 Task: Create a task  Migrate website to a new hosting provider , assign it to team member softage.9@softage.net in the project ZoomTech and update the status of the task to  On Track  , set the priority of the task to High.
Action: Mouse moved to (104, 534)
Screenshot: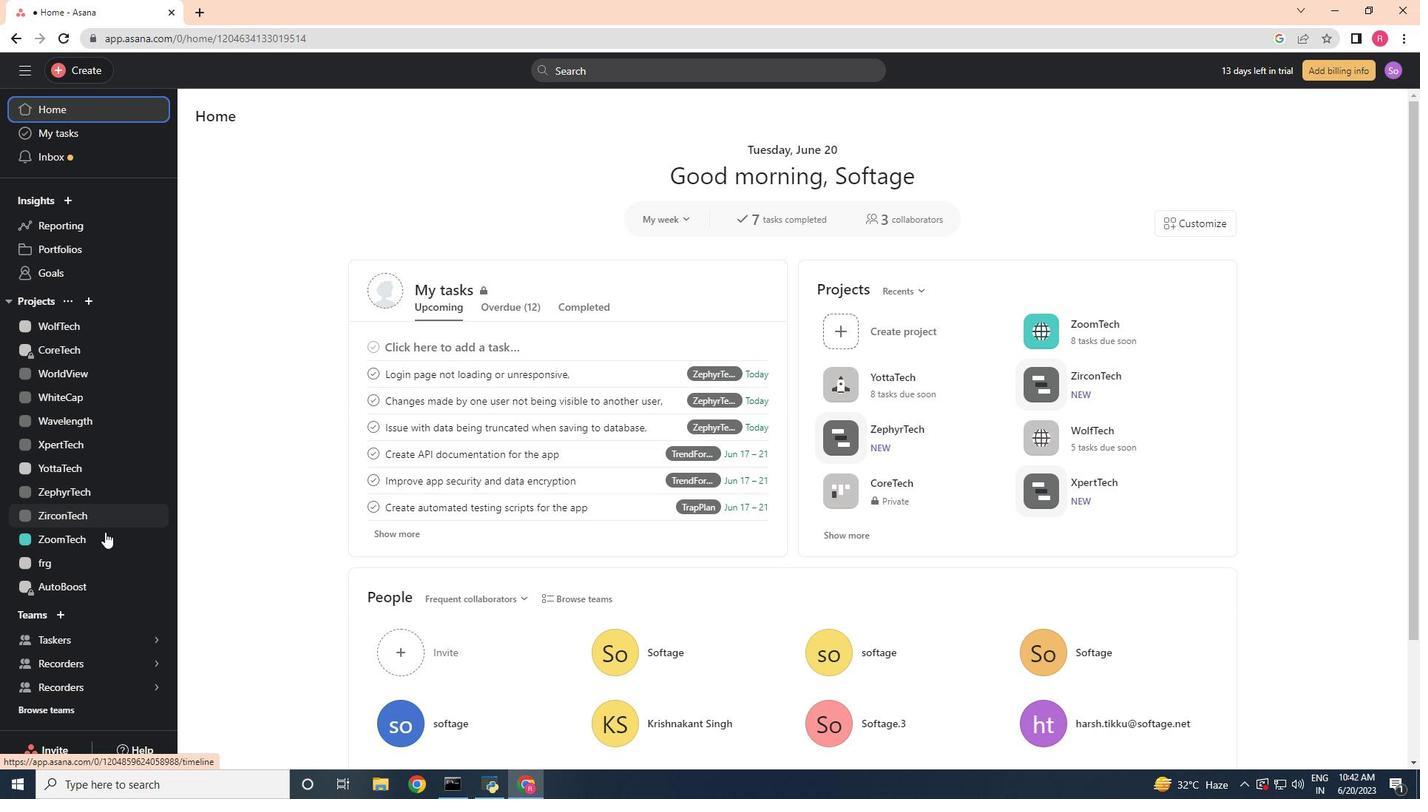 
Action: Mouse pressed left at (104, 534)
Screenshot: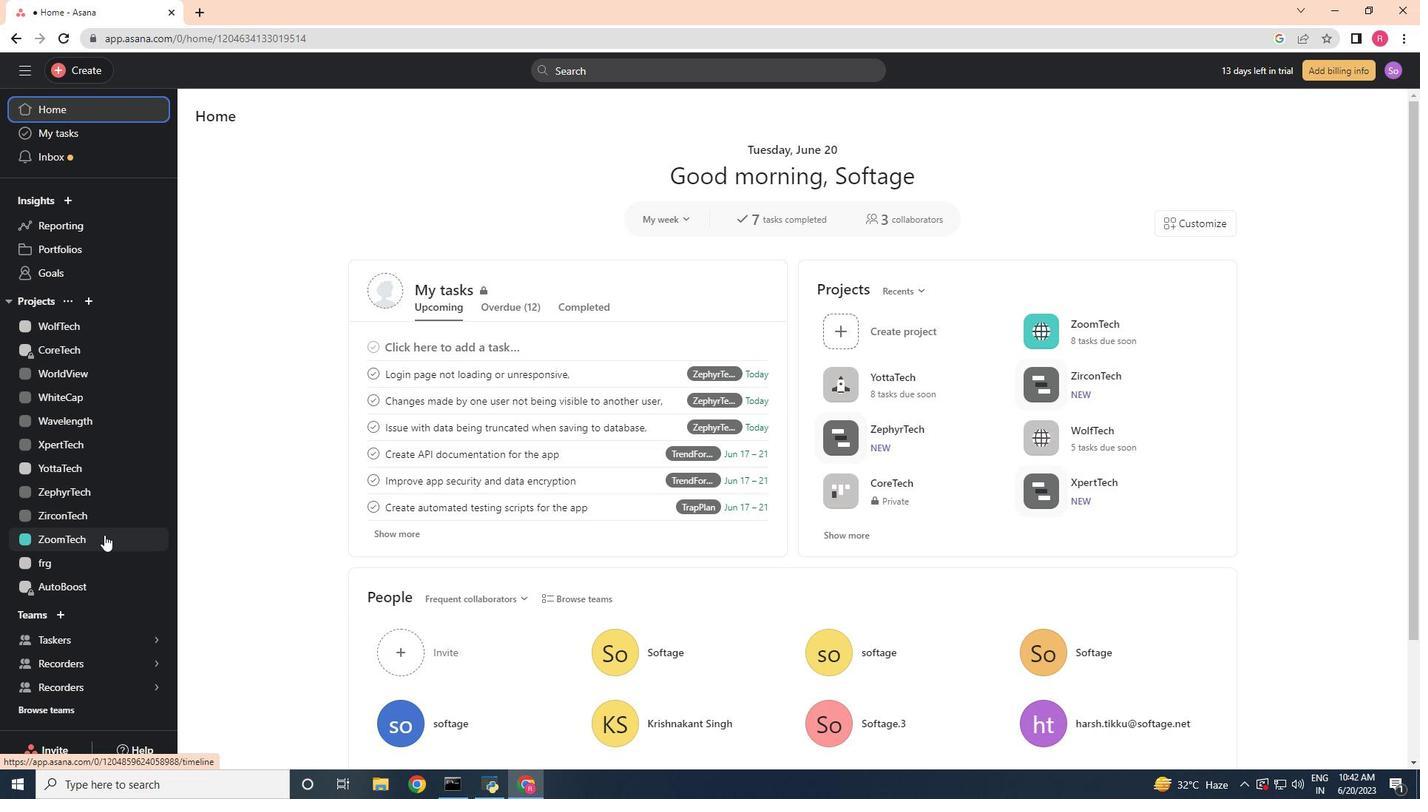 
Action: Mouse moved to (219, 188)
Screenshot: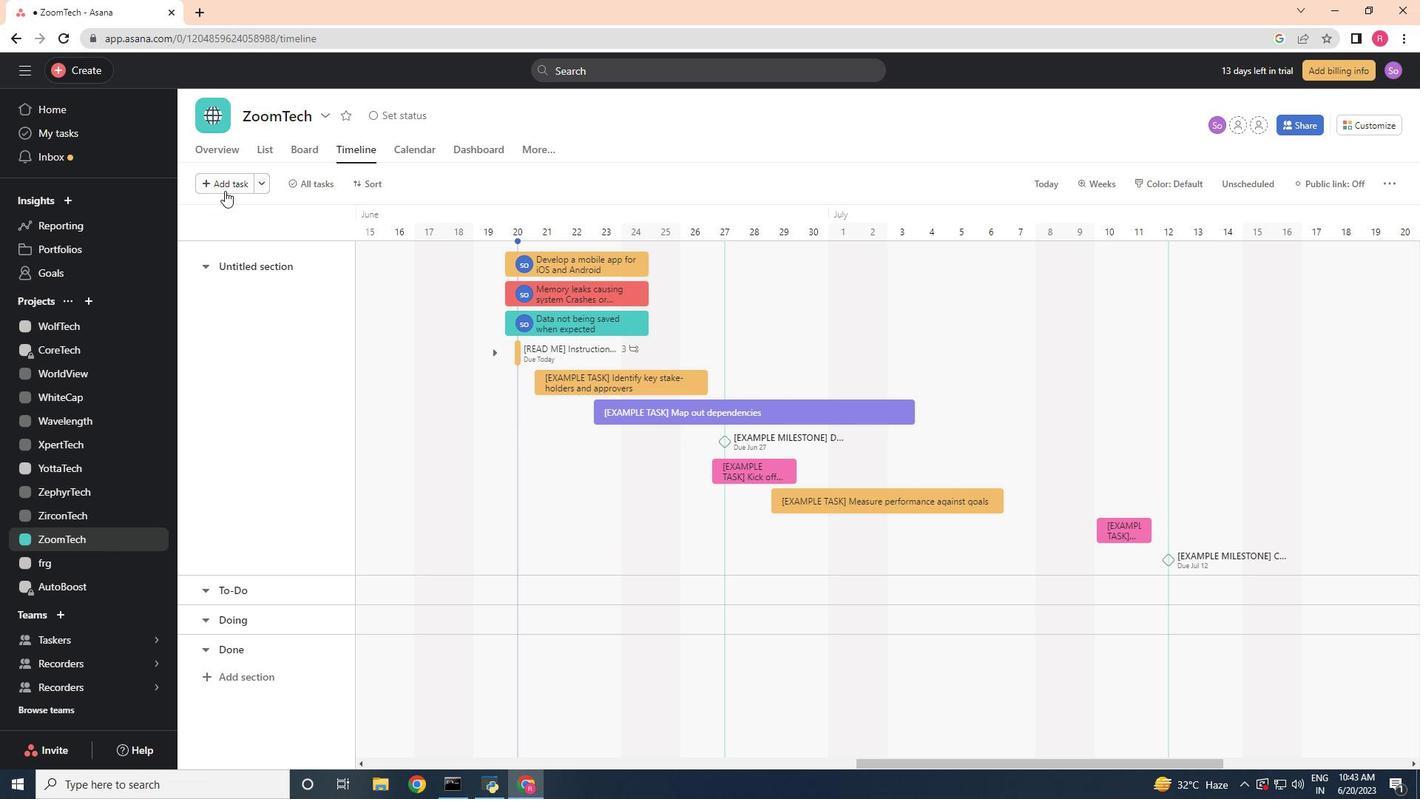 
Action: Mouse pressed left at (219, 188)
Screenshot: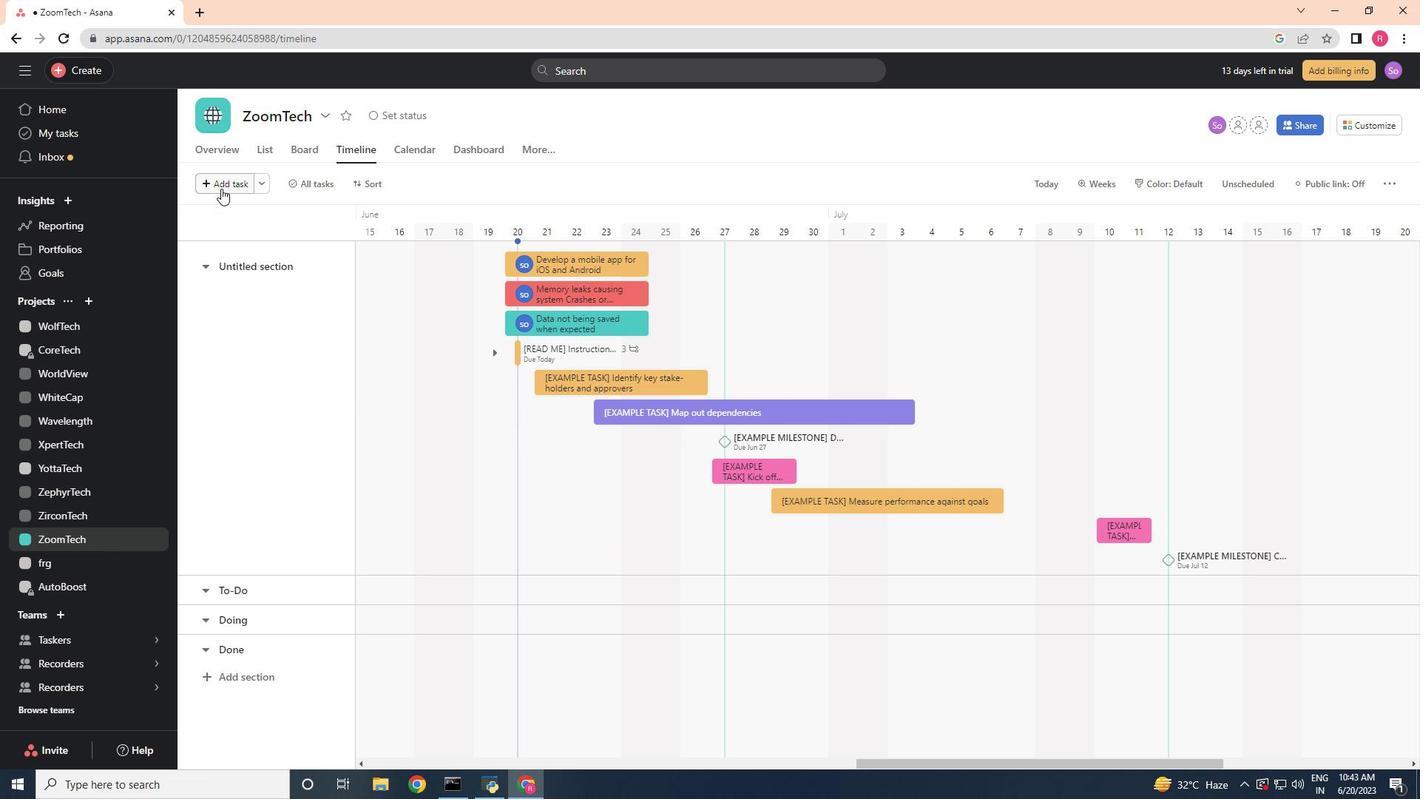 
Action: Key pressed <Key.shift>Migrate<Key.space>website<Key.space>to<Key.space>a<Key.space>new<Key.space>hosting<Key.space>provider<Key.space>
Screenshot: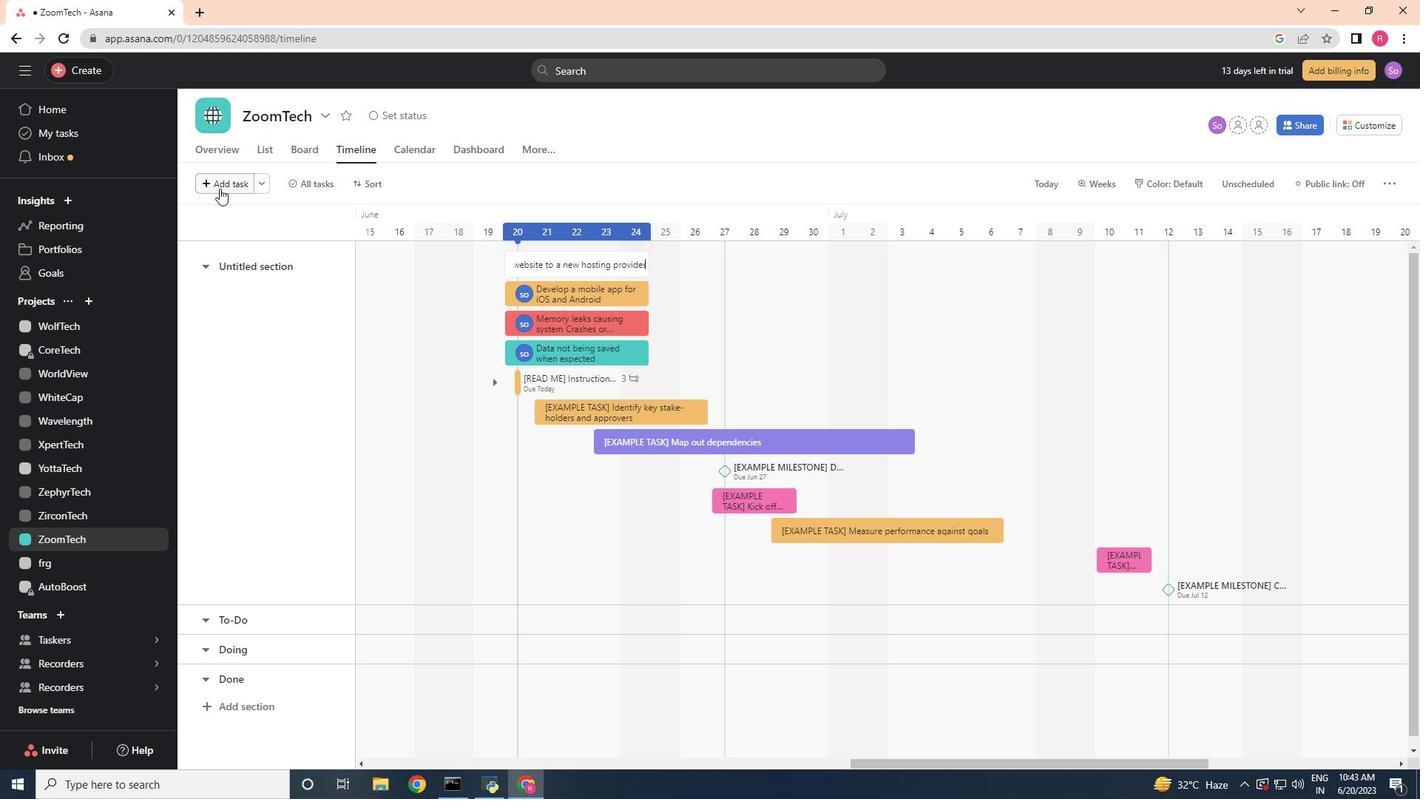 
Action: Mouse moved to (572, 267)
Screenshot: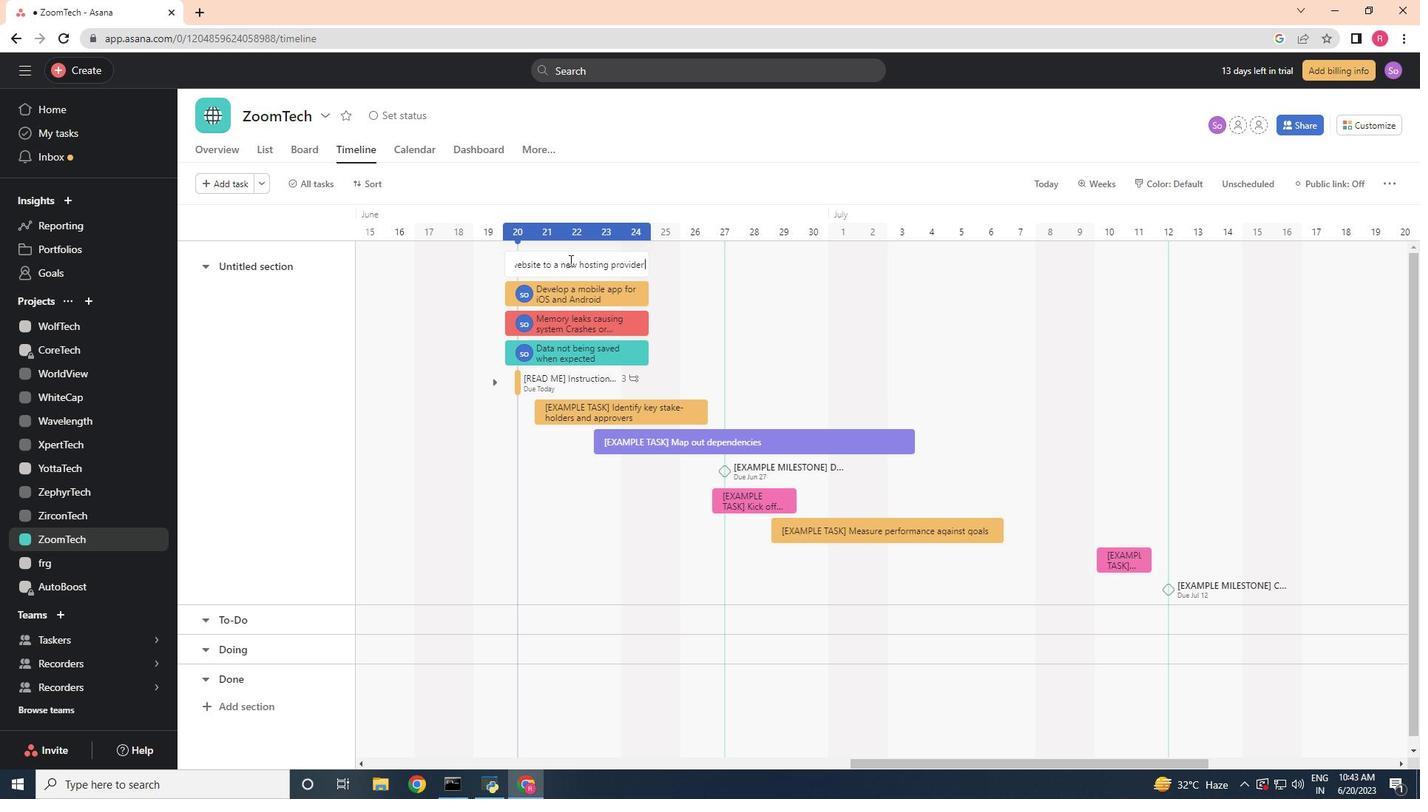 
Action: Mouse pressed left at (572, 267)
Screenshot: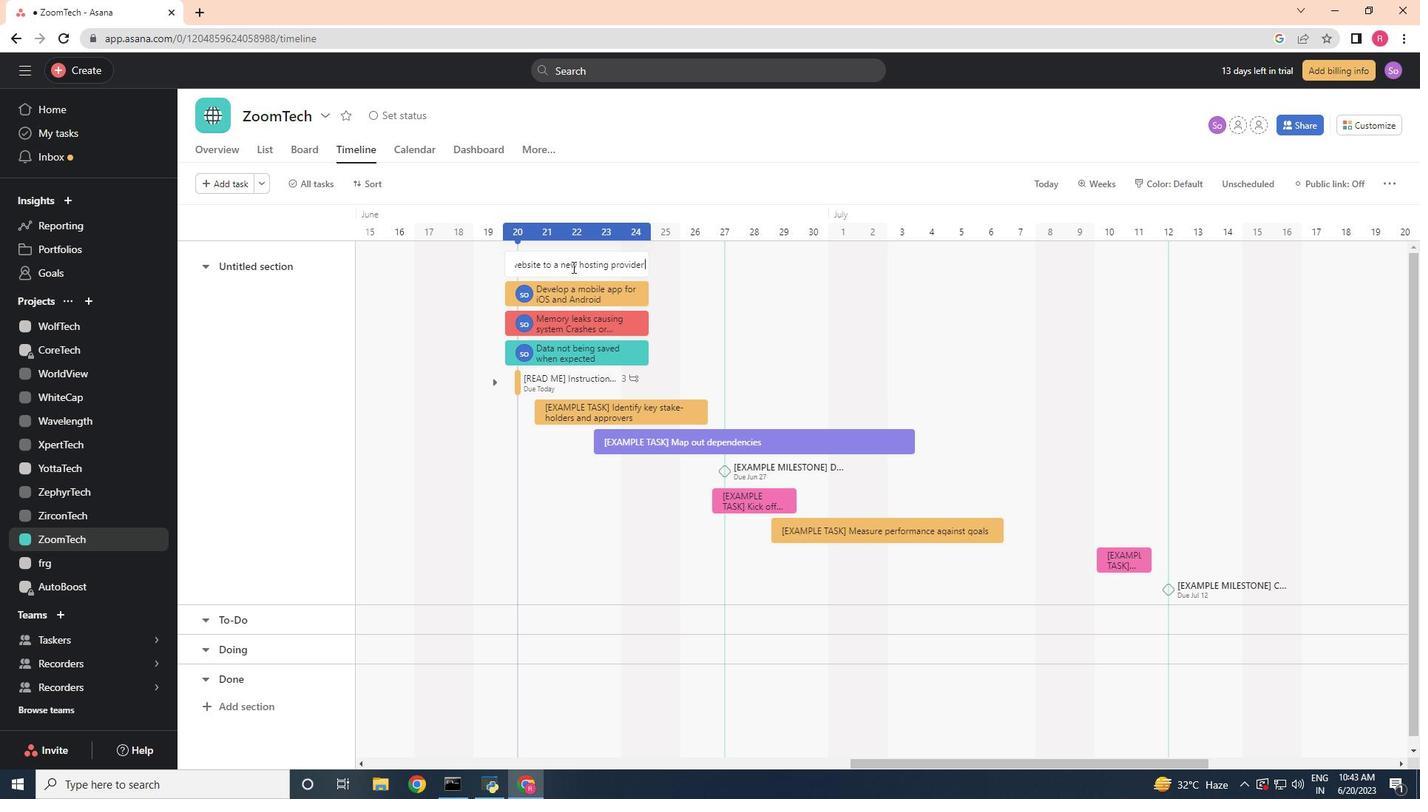 
Action: Mouse moved to (1067, 259)
Screenshot: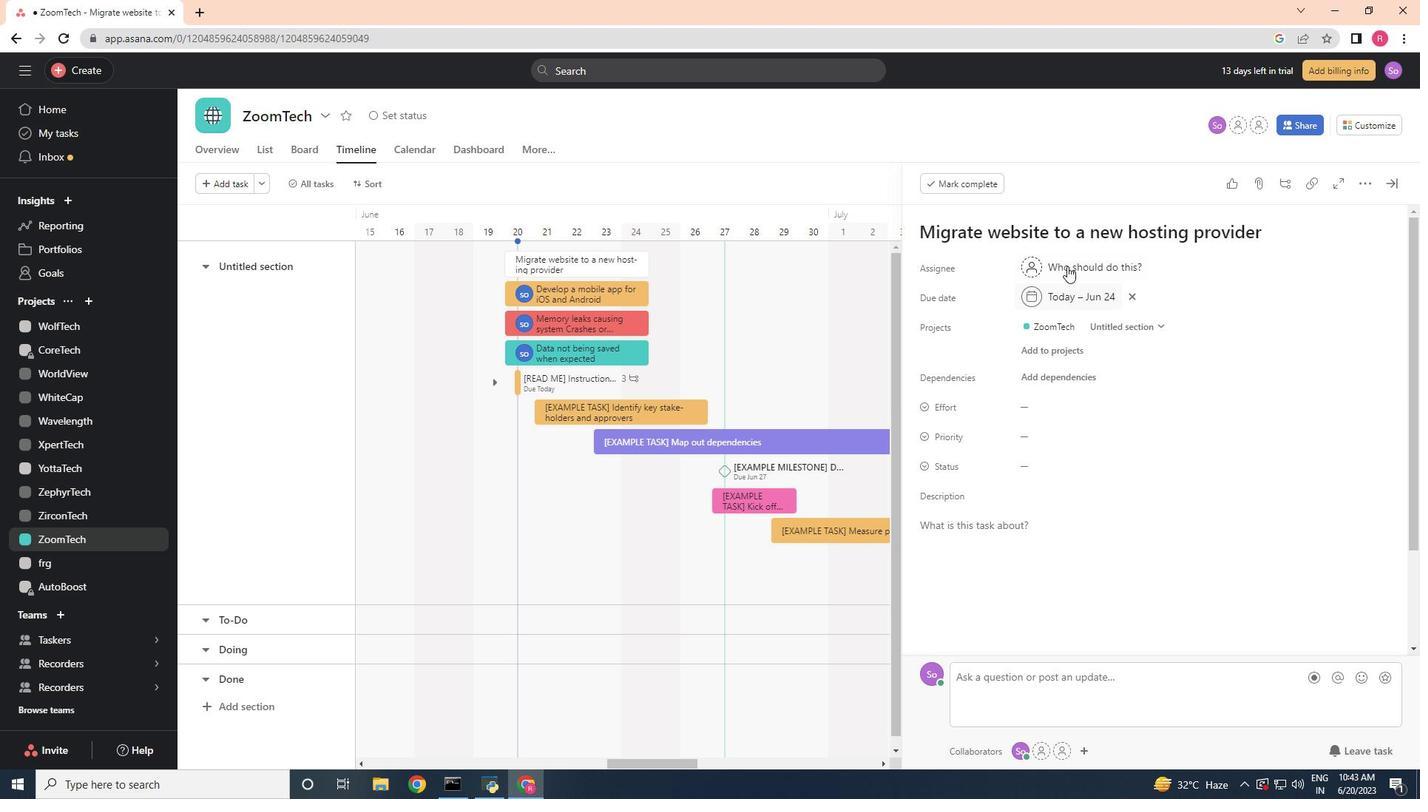 
Action: Mouse pressed left at (1067, 259)
Screenshot: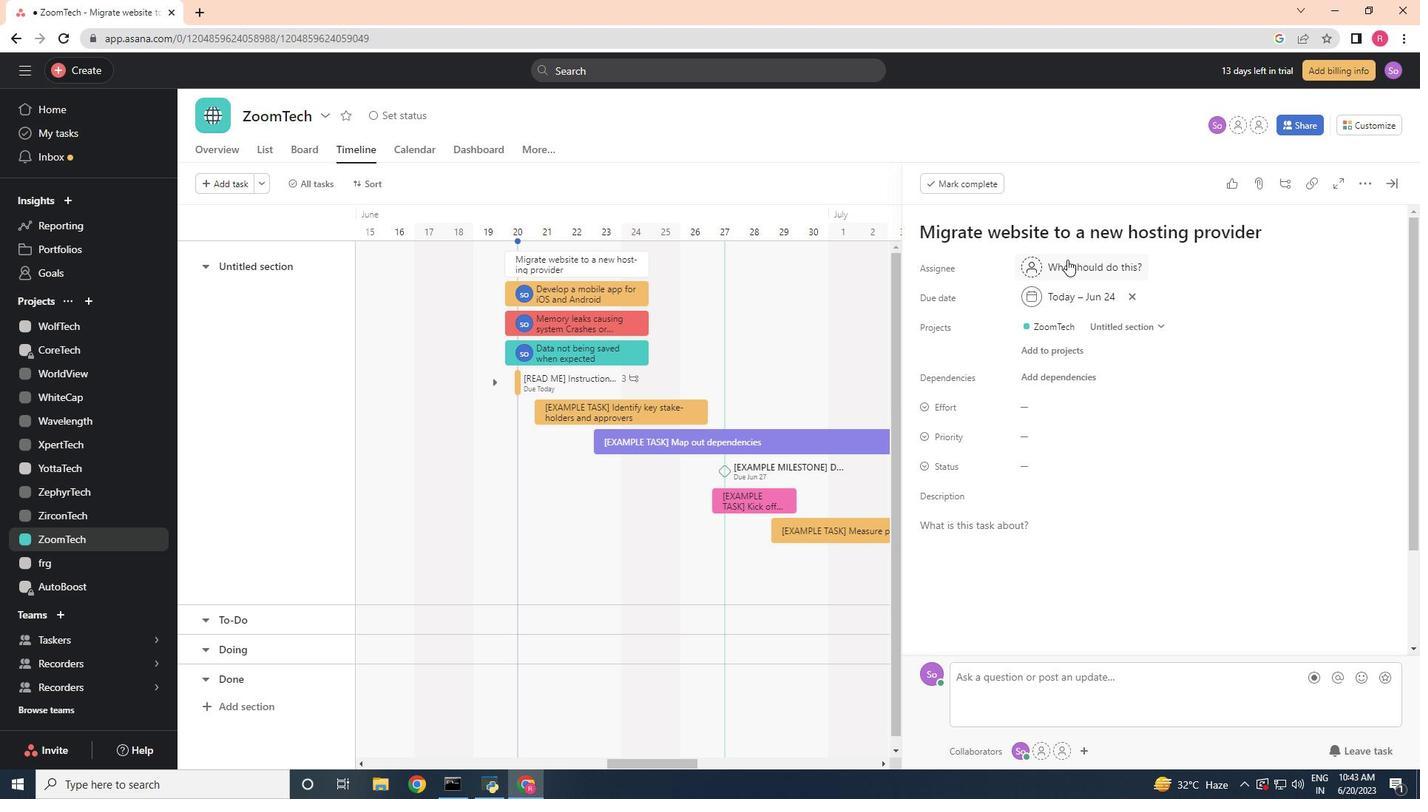 
Action: Mouse moved to (400, 427)
Screenshot: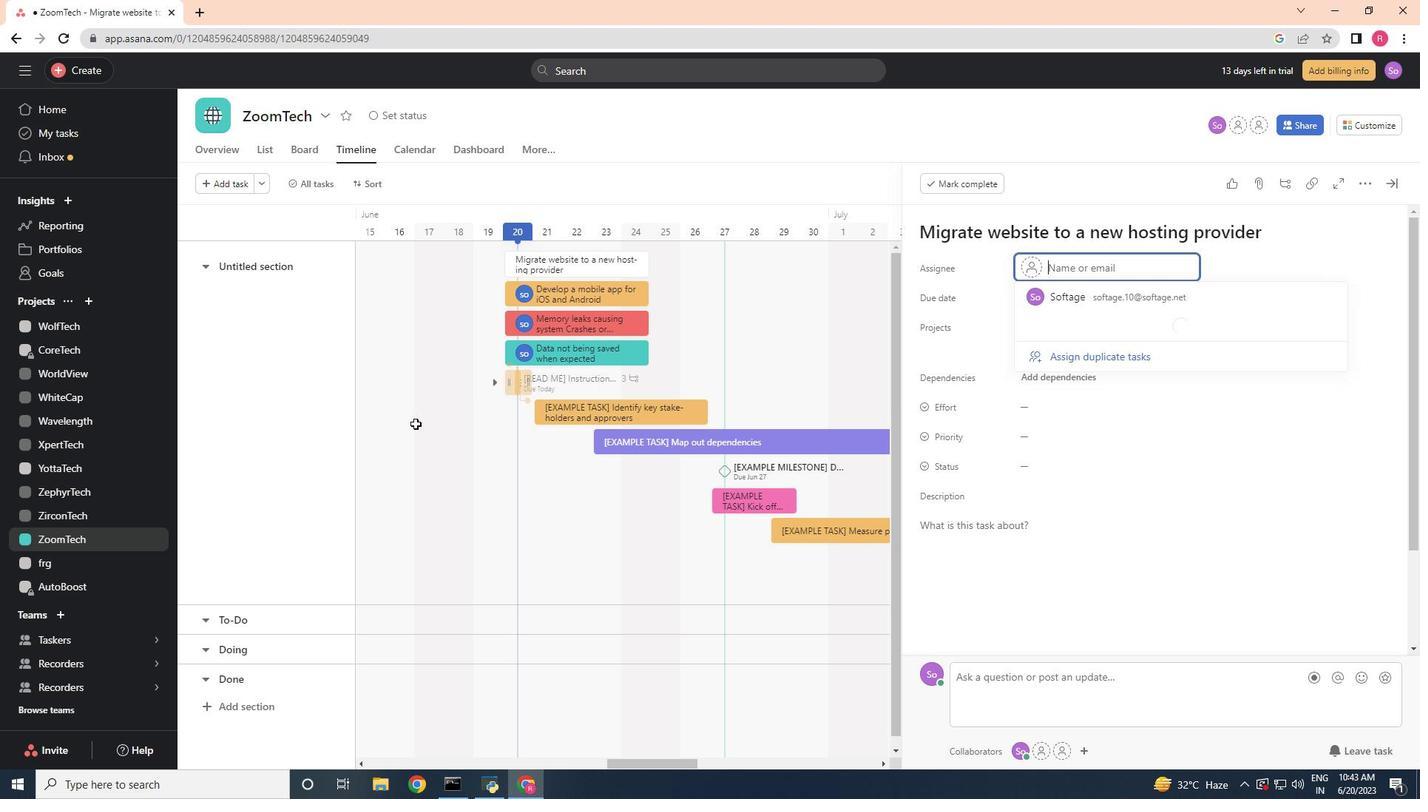 
Action: Key pressed si<Key.backspace>oftage.9<Key.shift>@softage.net
Screenshot: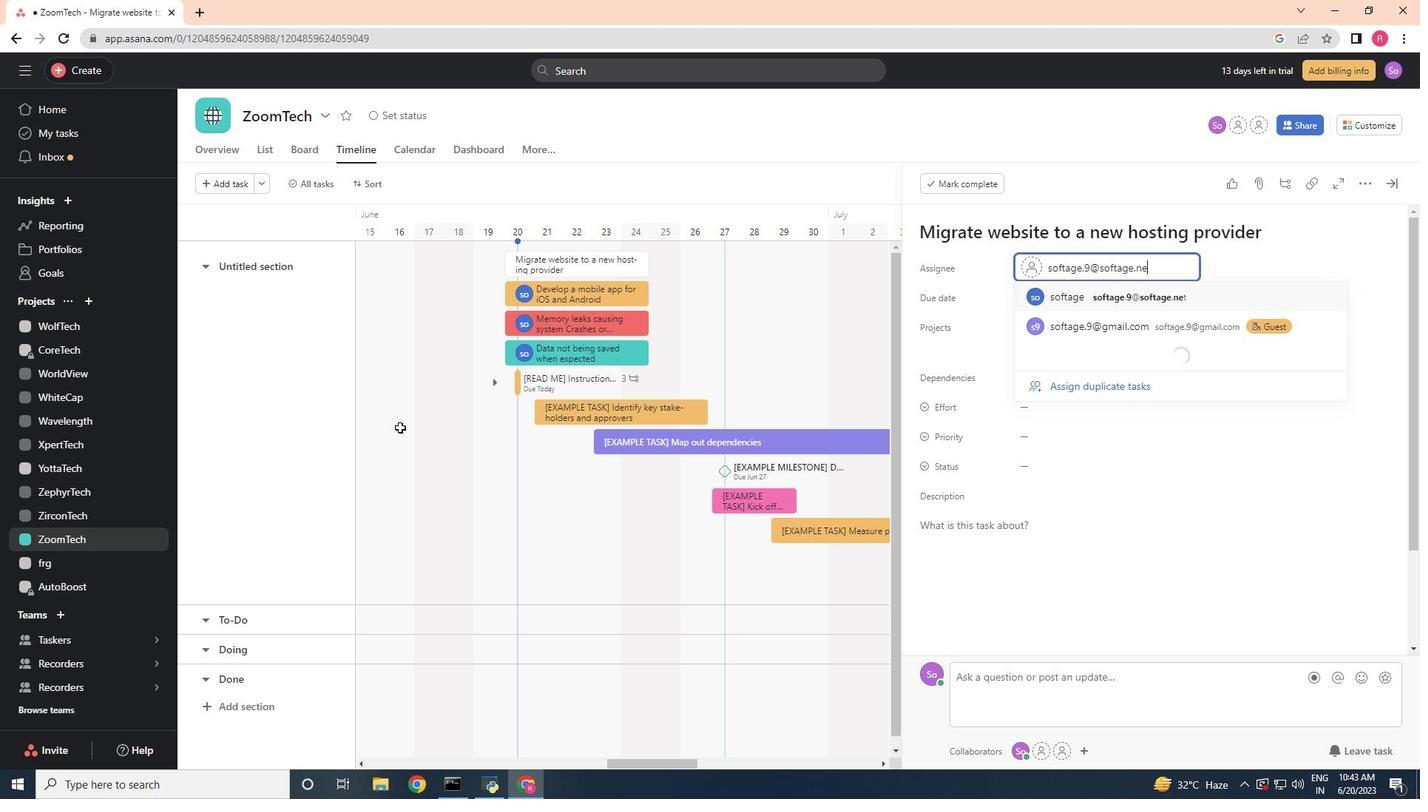 
Action: Mouse moved to (1092, 295)
Screenshot: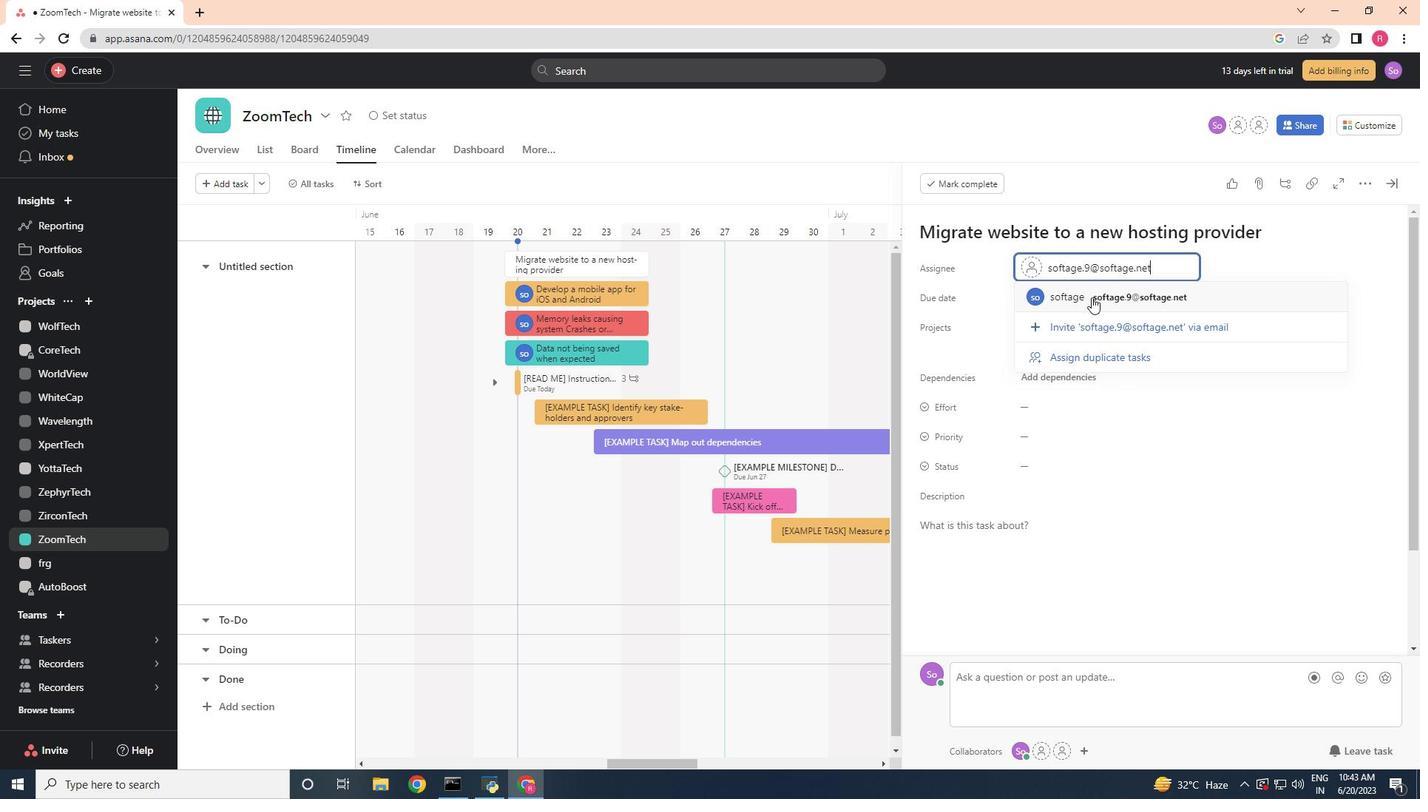 
Action: Mouse pressed left at (1092, 295)
Screenshot: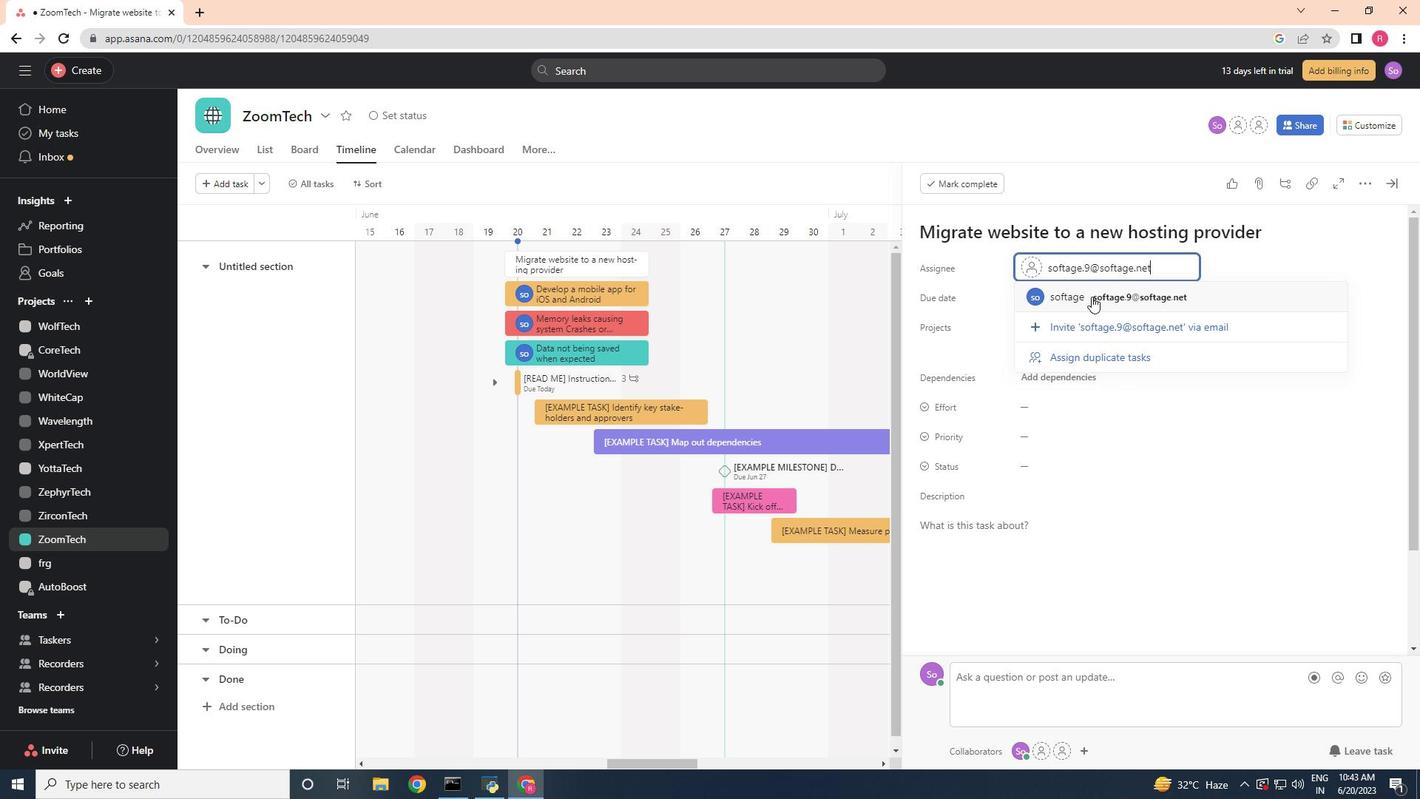
Action: Mouse moved to (1048, 465)
Screenshot: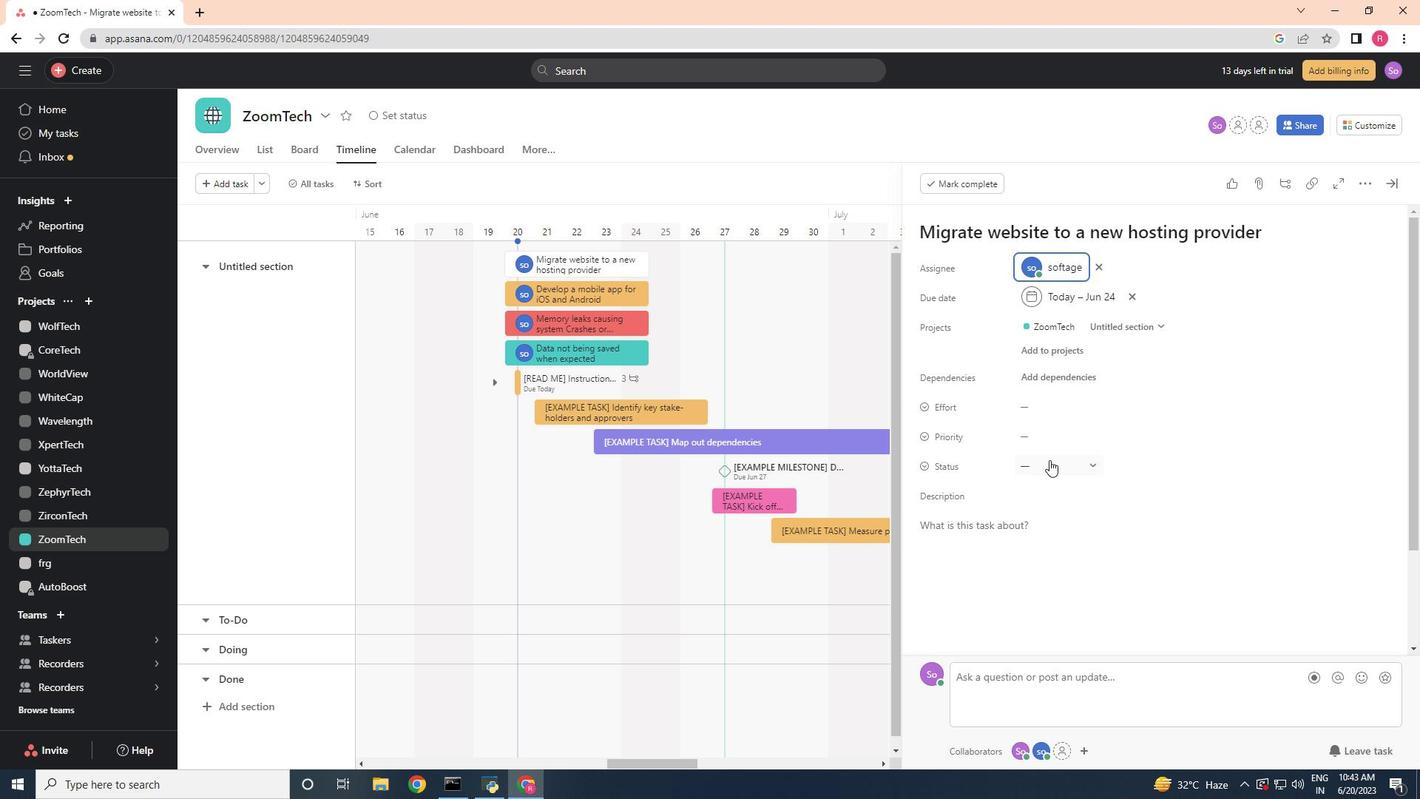 
Action: Mouse pressed left at (1048, 465)
Screenshot: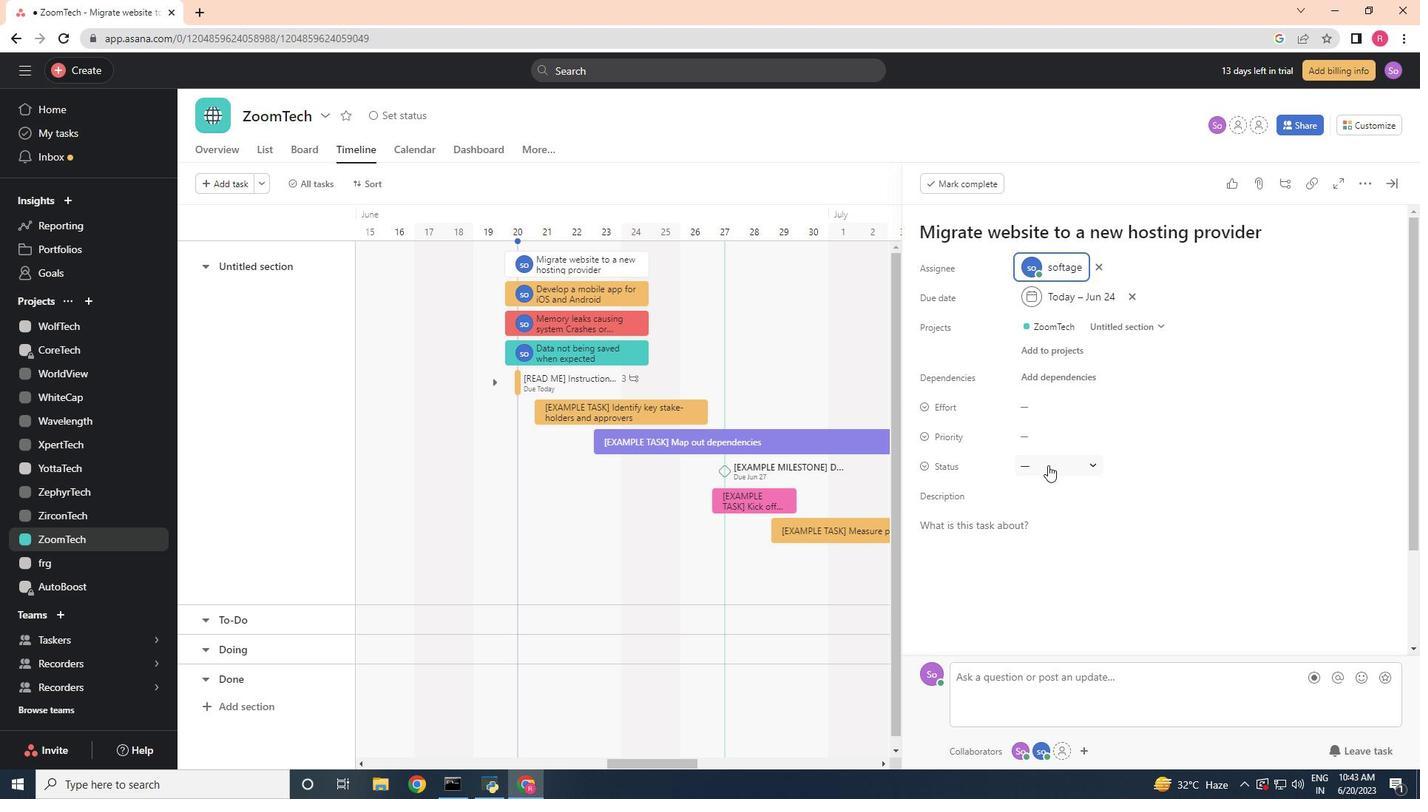 
Action: Mouse moved to (1067, 514)
Screenshot: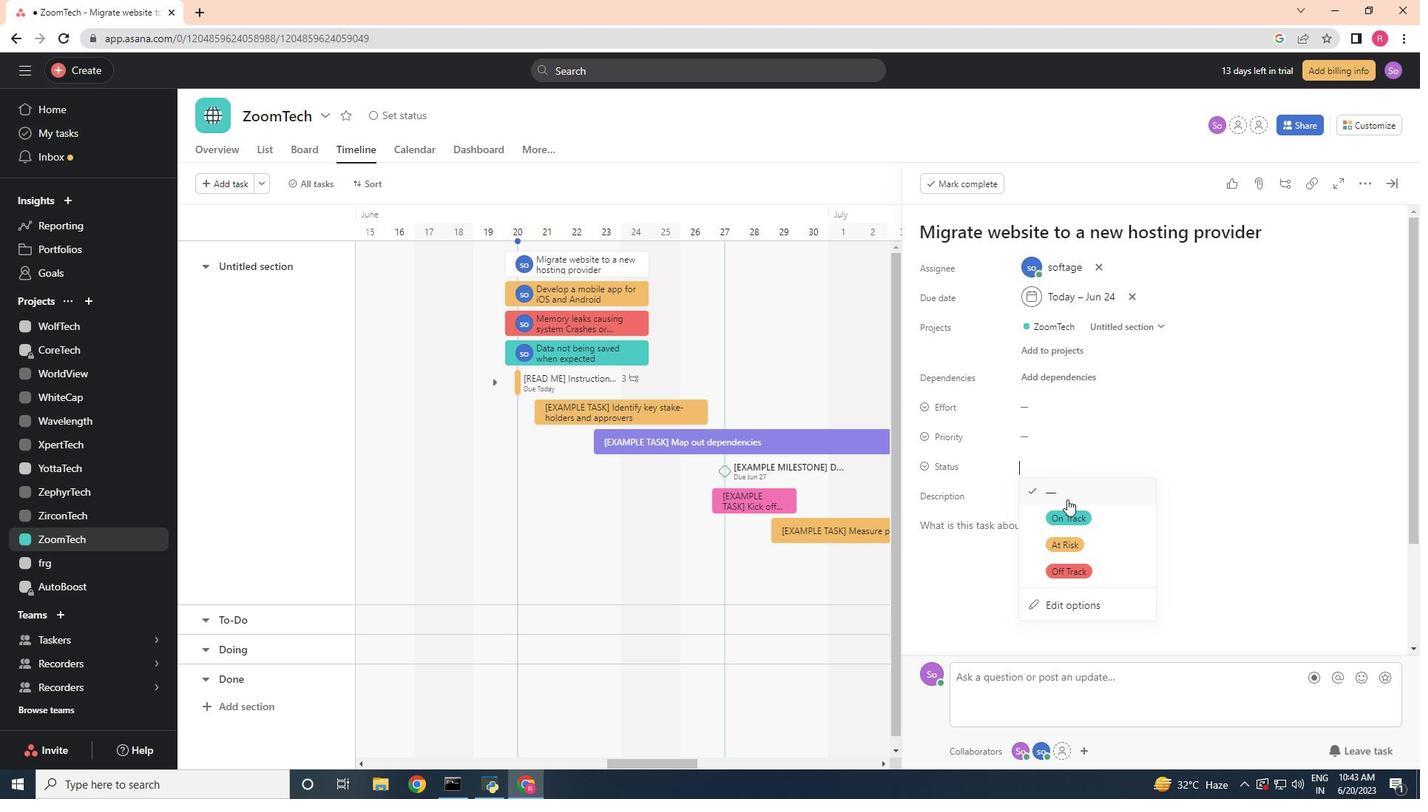 
Action: Mouse pressed left at (1067, 514)
Screenshot: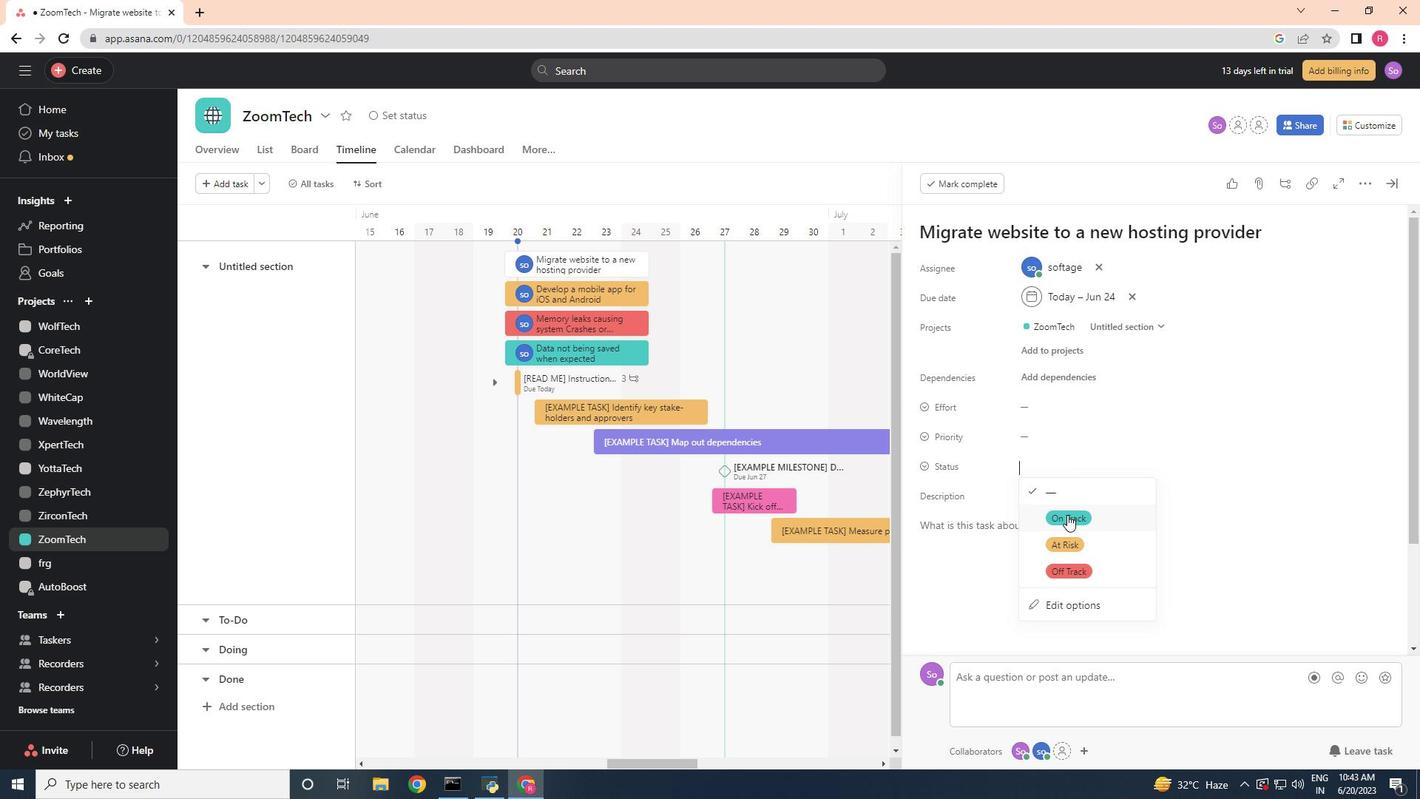 
Action: Mouse moved to (1045, 440)
Screenshot: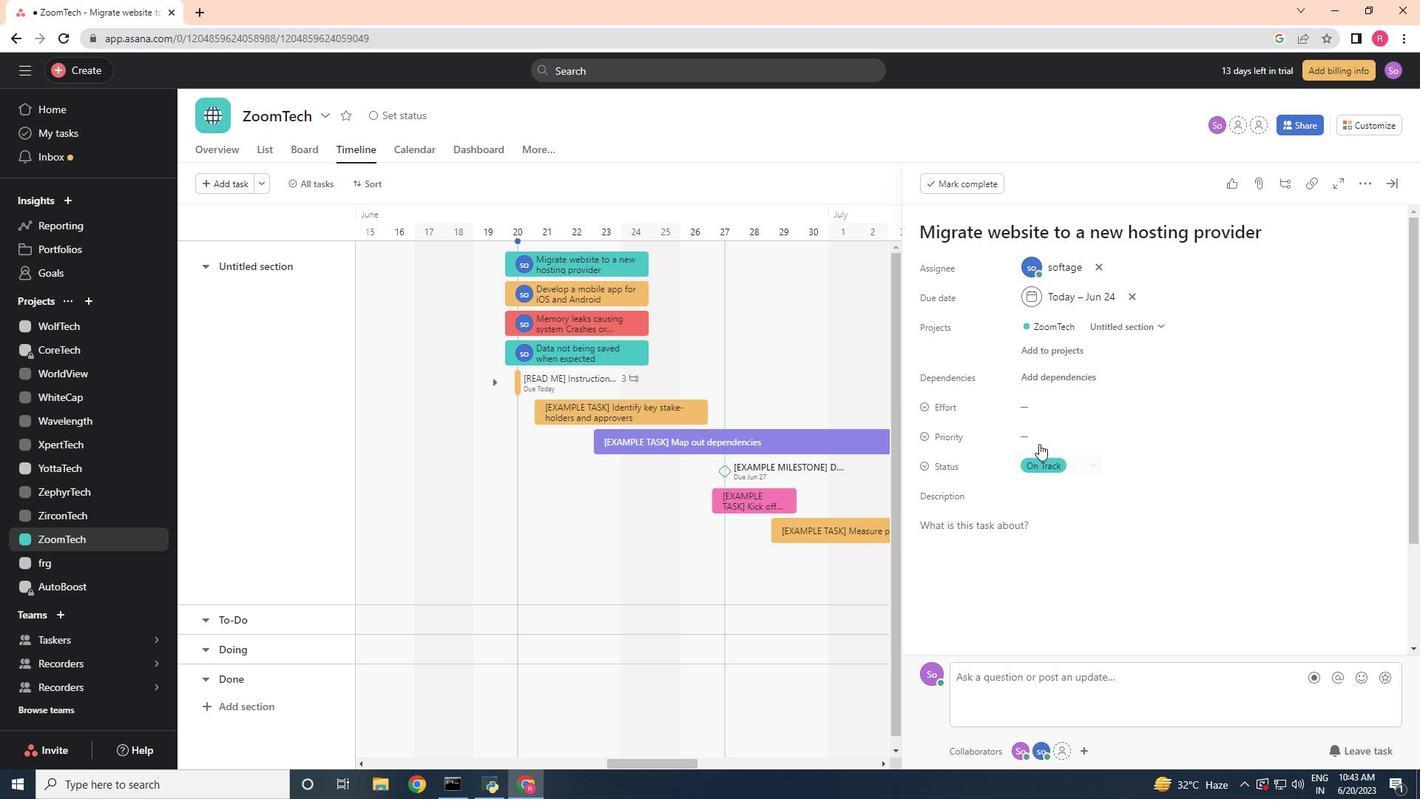 
Action: Mouse pressed left at (1045, 440)
Screenshot: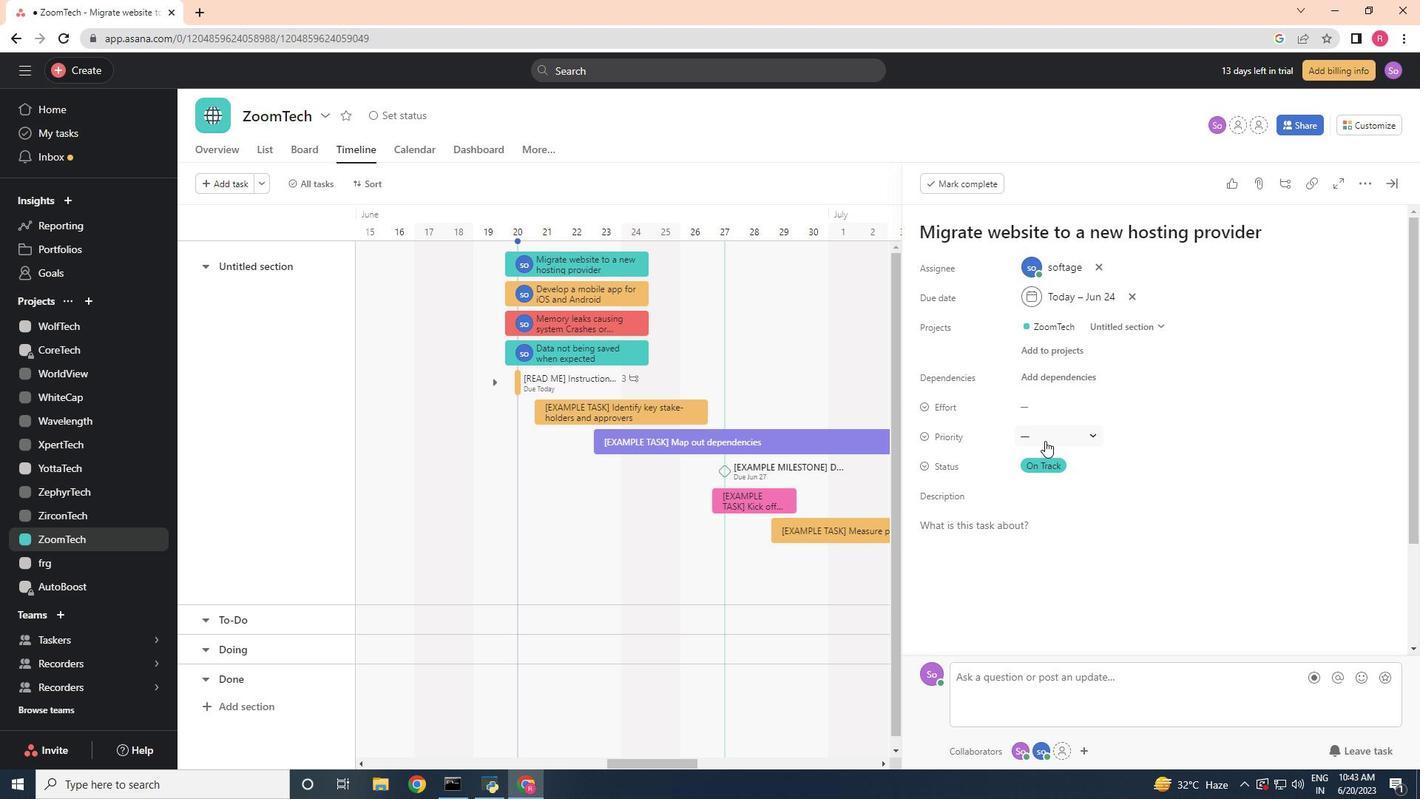 
Action: Mouse moved to (1057, 484)
Screenshot: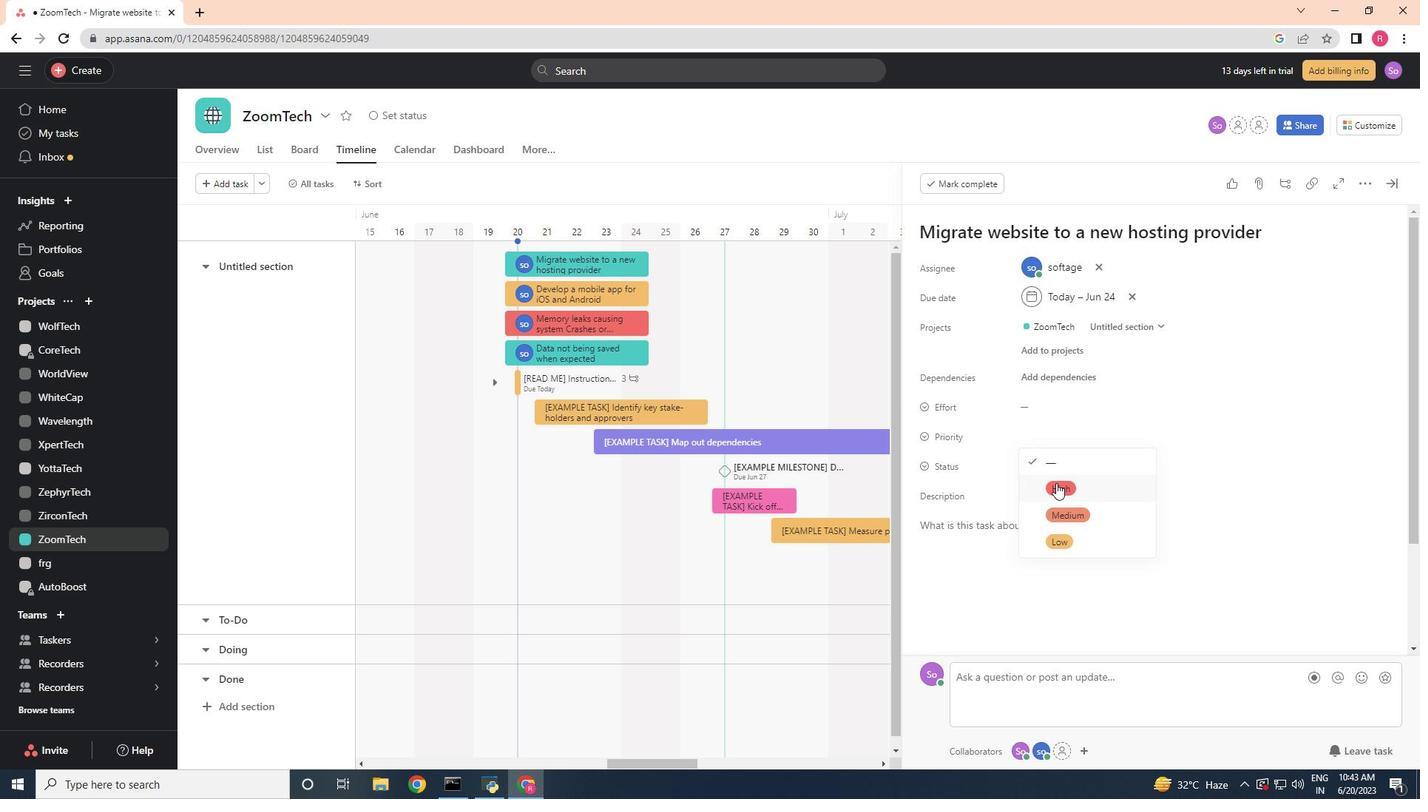
Action: Mouse pressed left at (1057, 484)
Screenshot: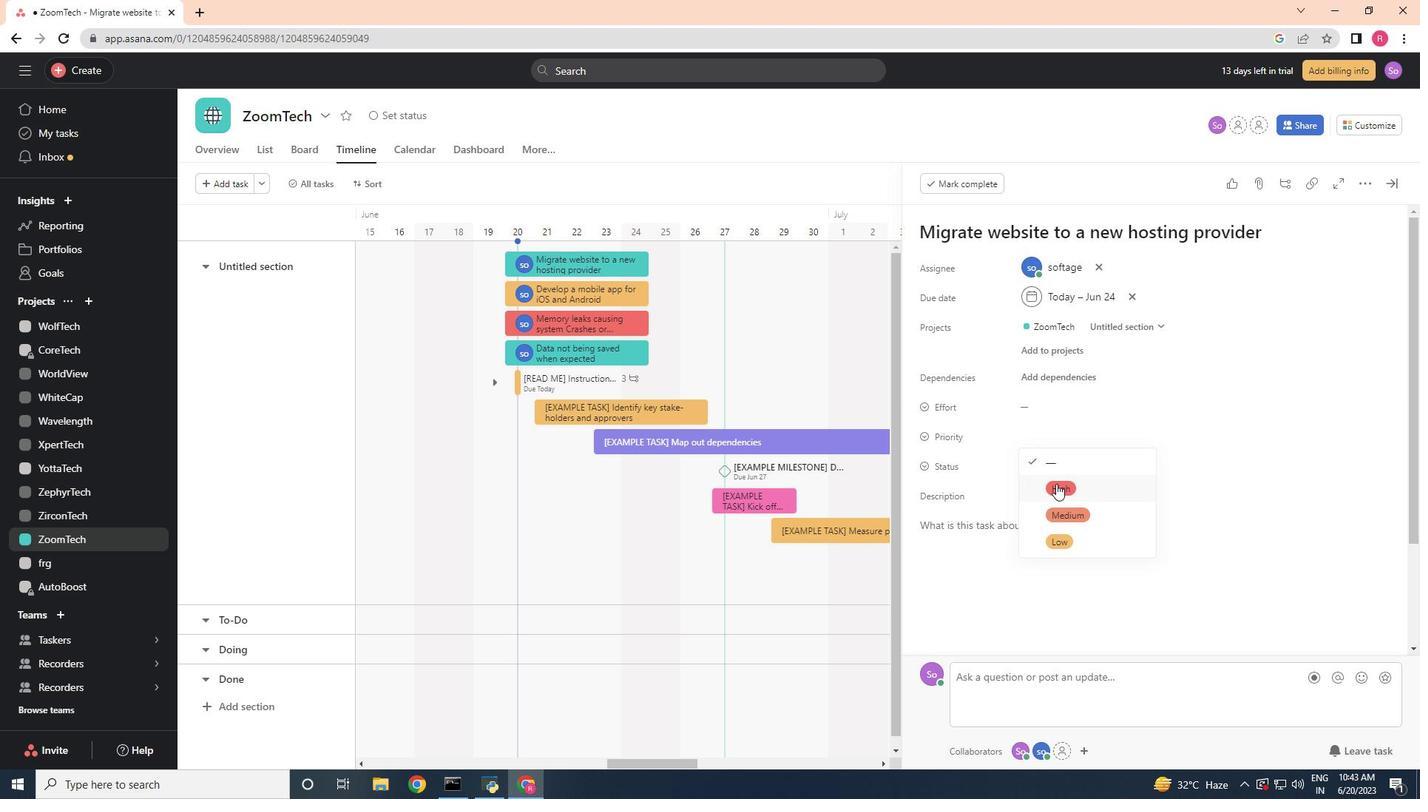 
Action: Mouse moved to (1057, 485)
Screenshot: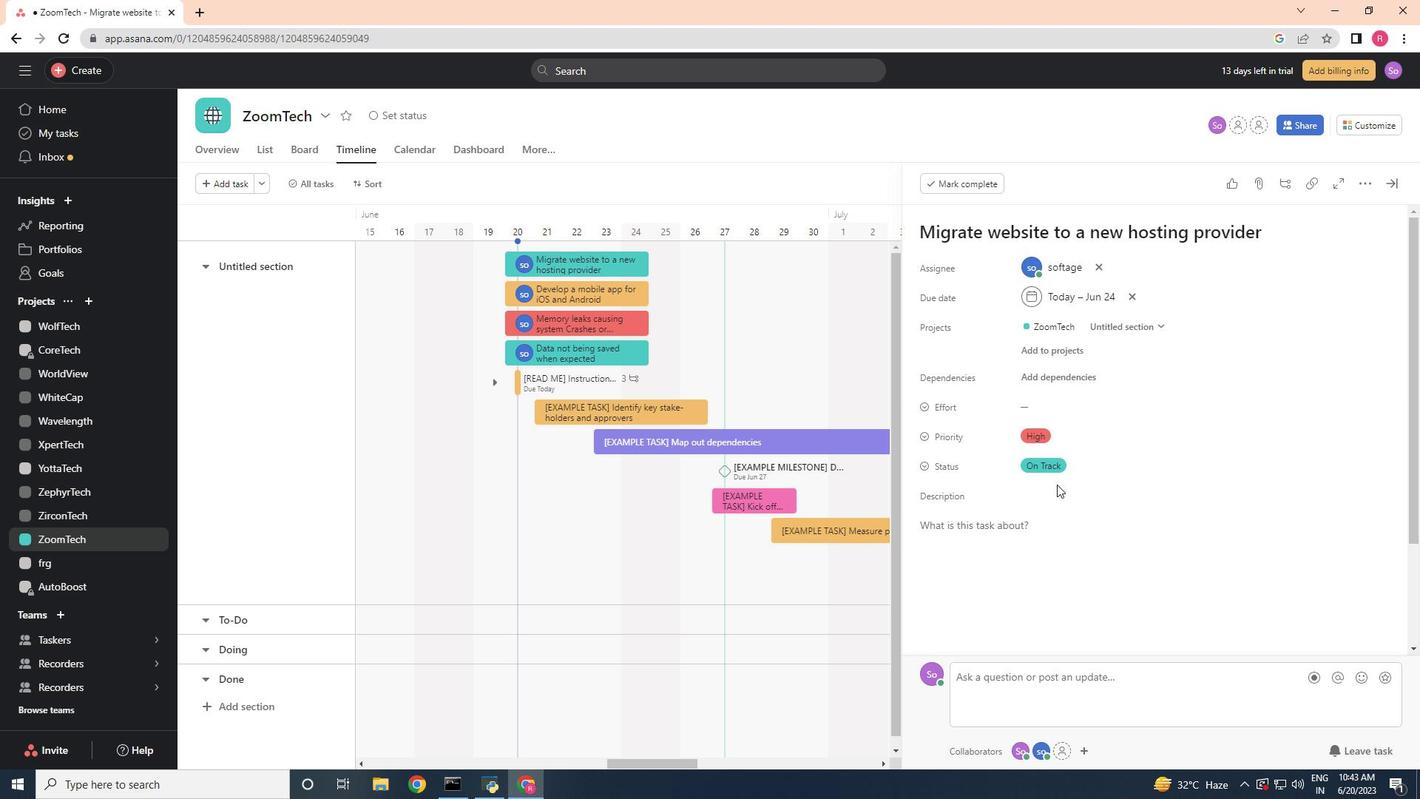 
